 Task: Change the email download setting to 'Download Headers and Then Full Items' in Outlook.
Action: Mouse moved to (14, 84)
Screenshot: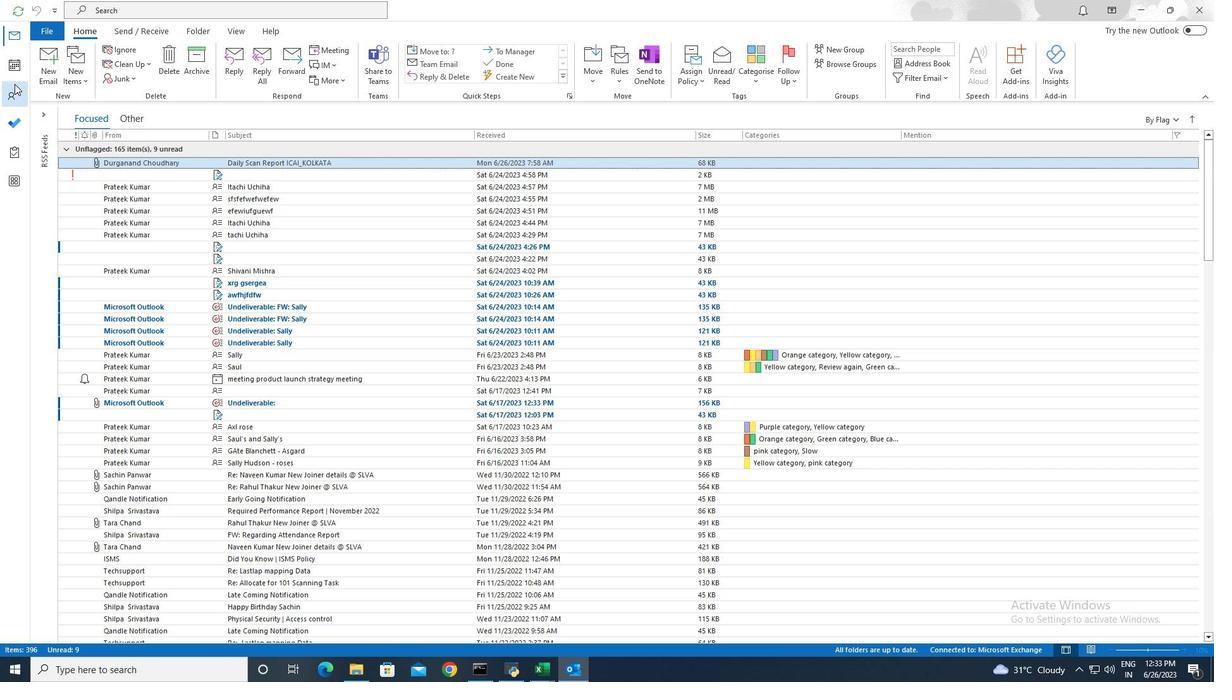 
Action: Mouse pressed left at (14, 84)
Screenshot: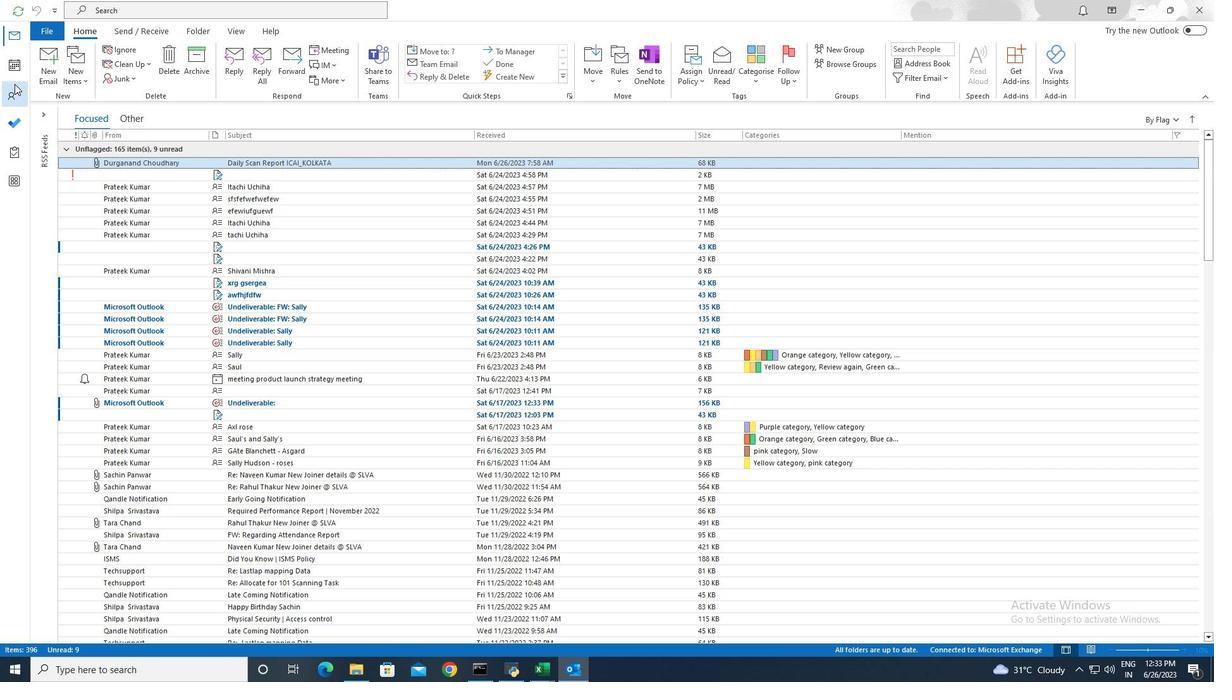 
Action: Mouse moved to (161, 30)
Screenshot: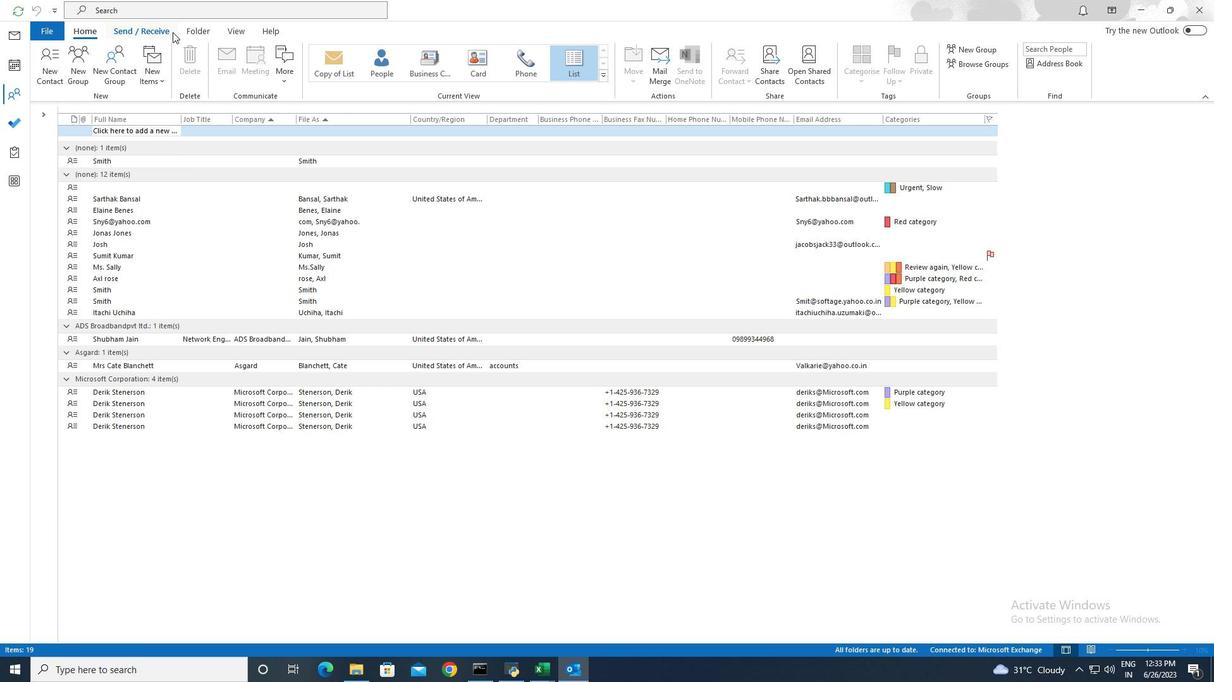 
Action: Mouse pressed left at (161, 30)
Screenshot: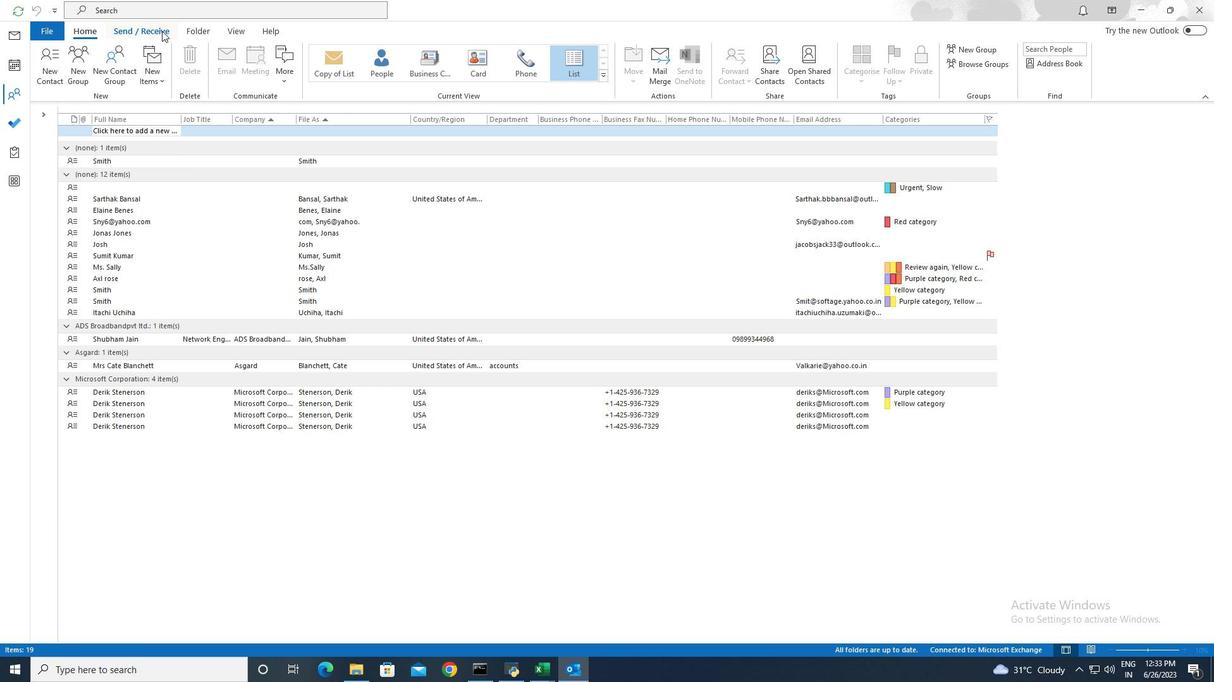 
Action: Mouse moved to (296, 84)
Screenshot: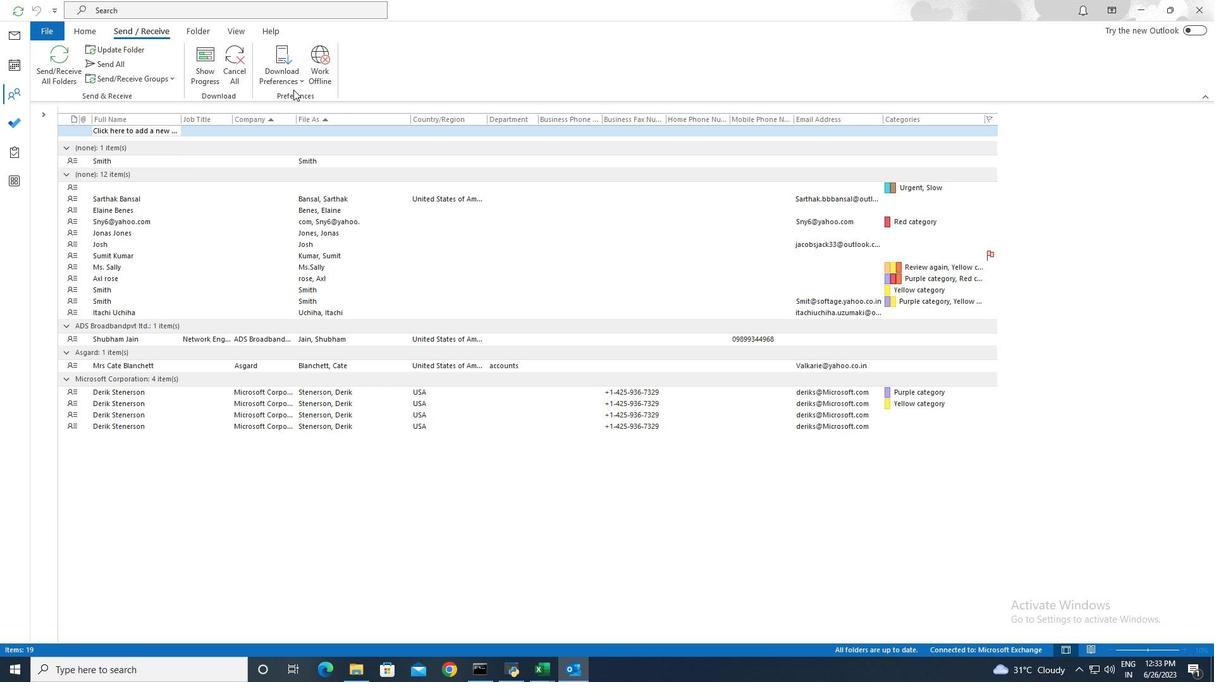 
Action: Mouse pressed left at (296, 84)
Screenshot: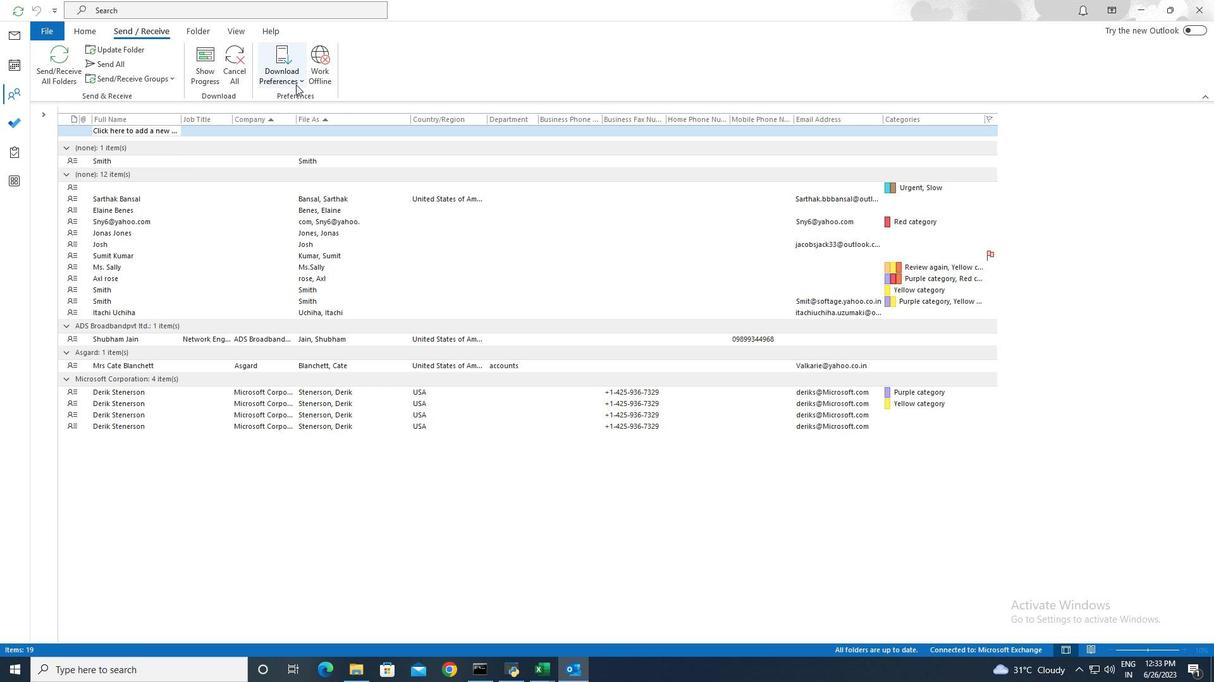 
Action: Mouse moved to (275, 113)
Screenshot: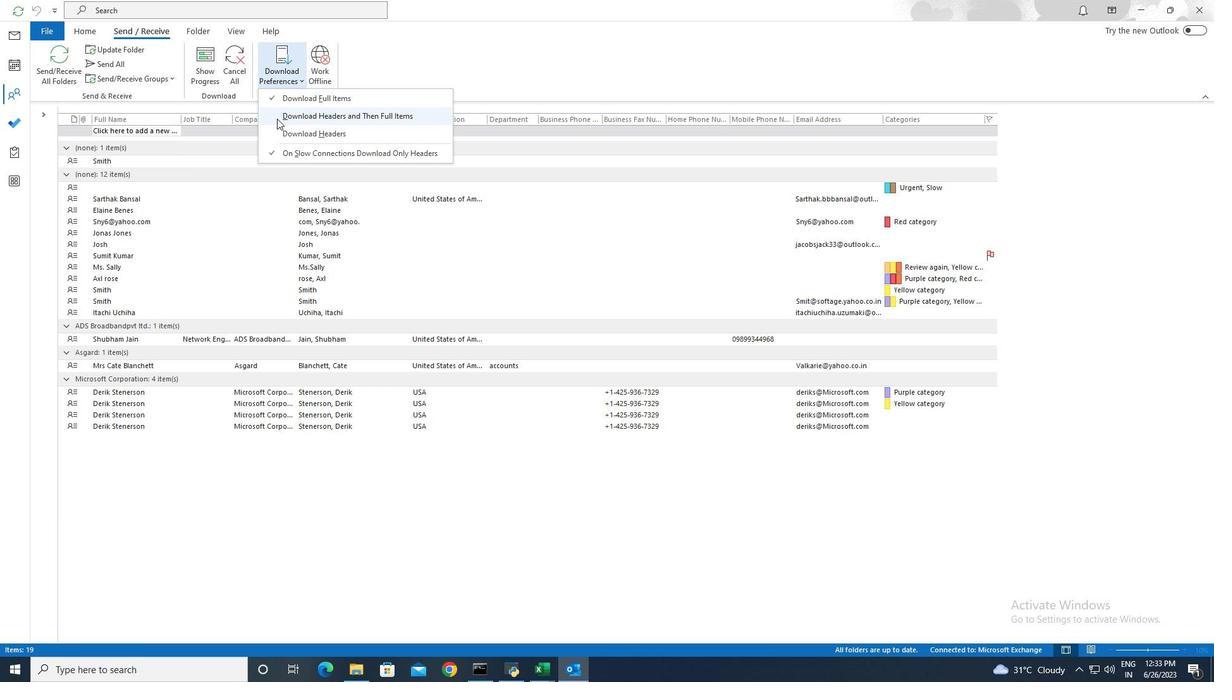 
Action: Mouse pressed left at (275, 113)
Screenshot: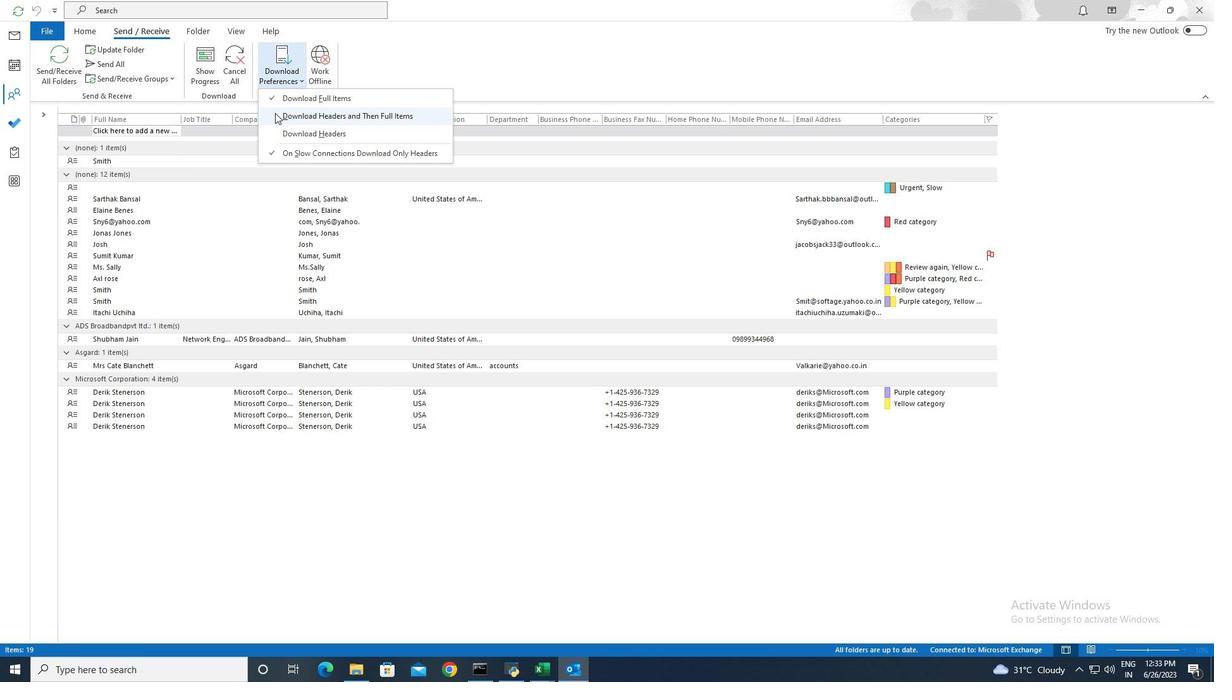 
Action: Mouse moved to (277, 118)
Screenshot: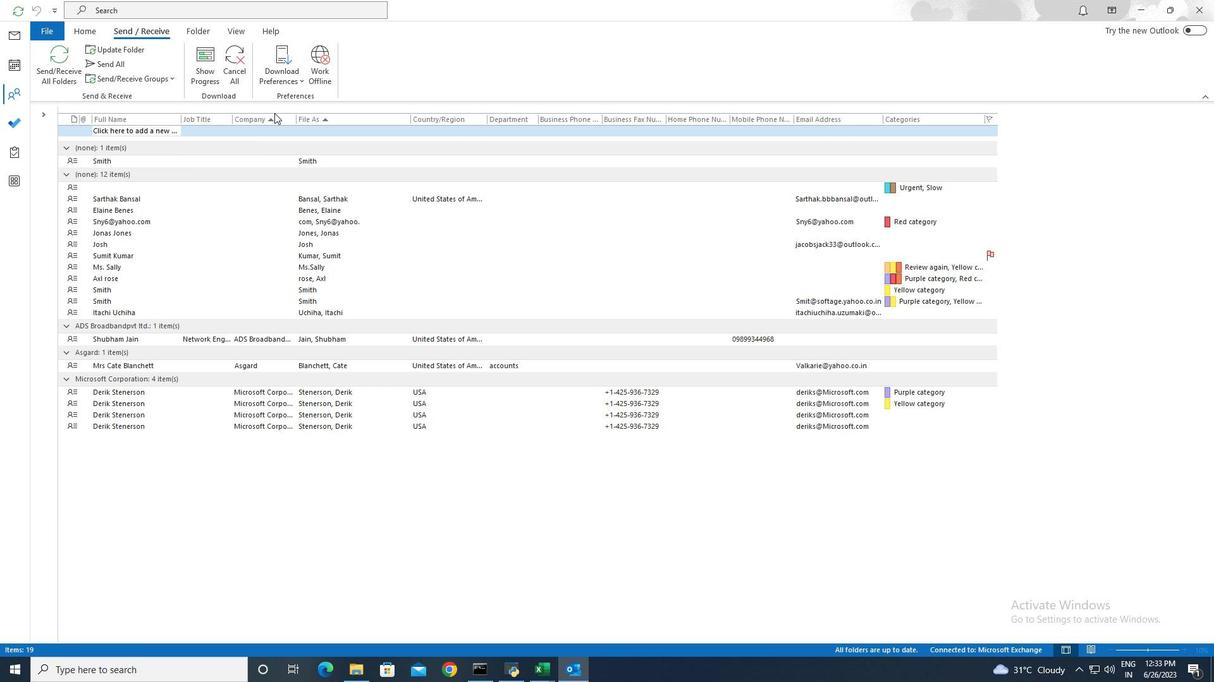 
